 Task: Look for condos for rent.
Action: Mouse moved to (317, 402)
Screenshot: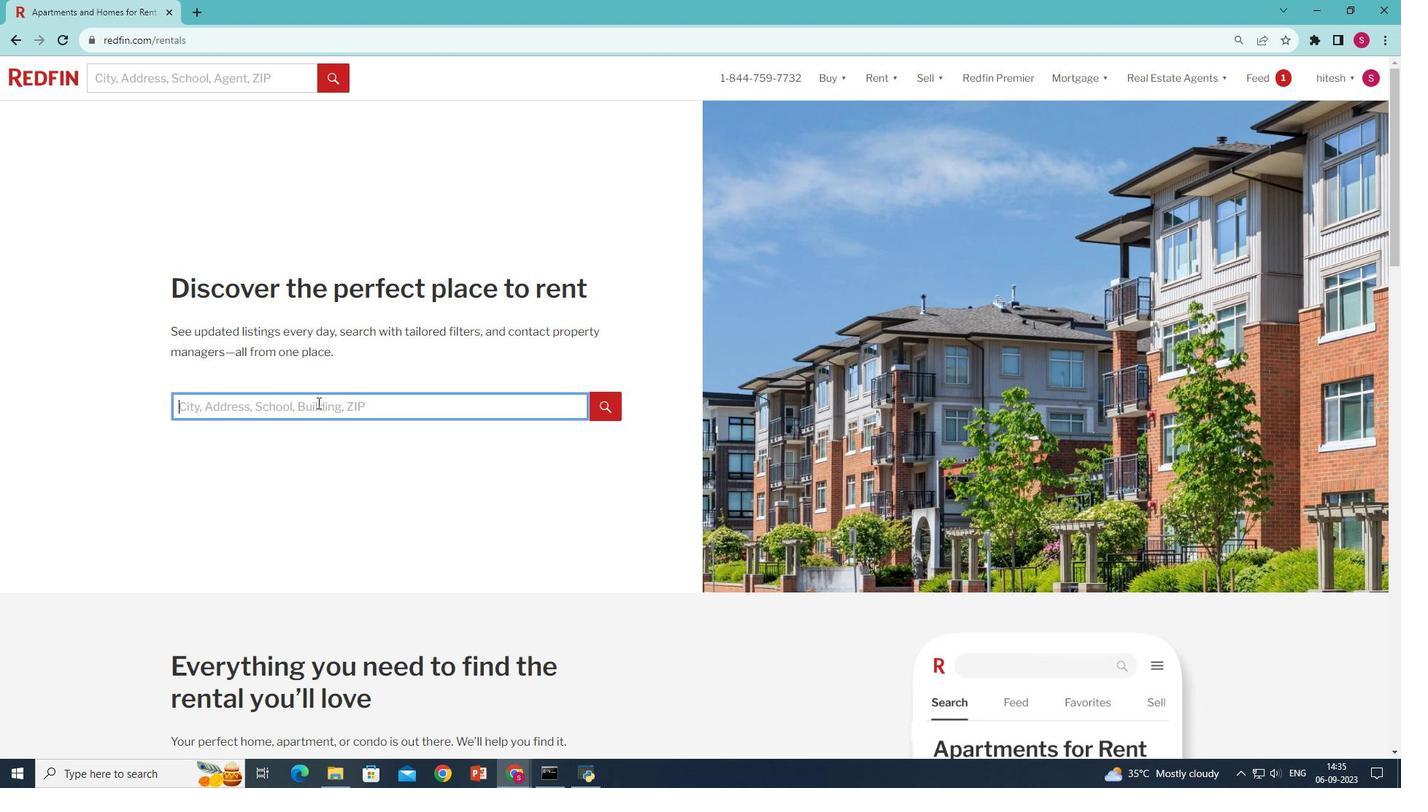 
Action: Mouse pressed left at (317, 402)
Screenshot: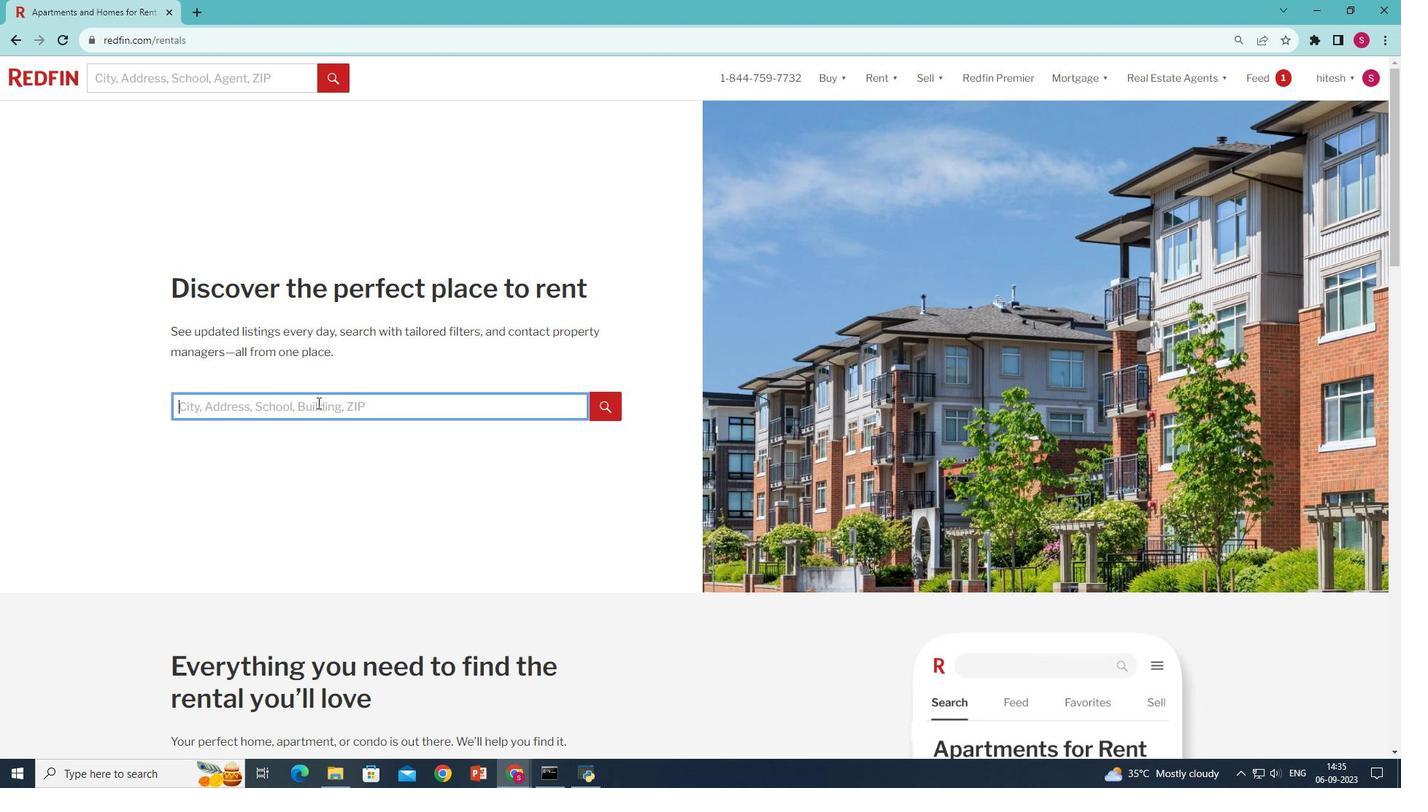 
Action: Key pressed <Key.shift>NE]<Key.backspace><Key.backspace>ew<Key.space><Key.shift>York,<Key.space><Key.shift>NY,<Key.space><Key.shift>USA
Screenshot: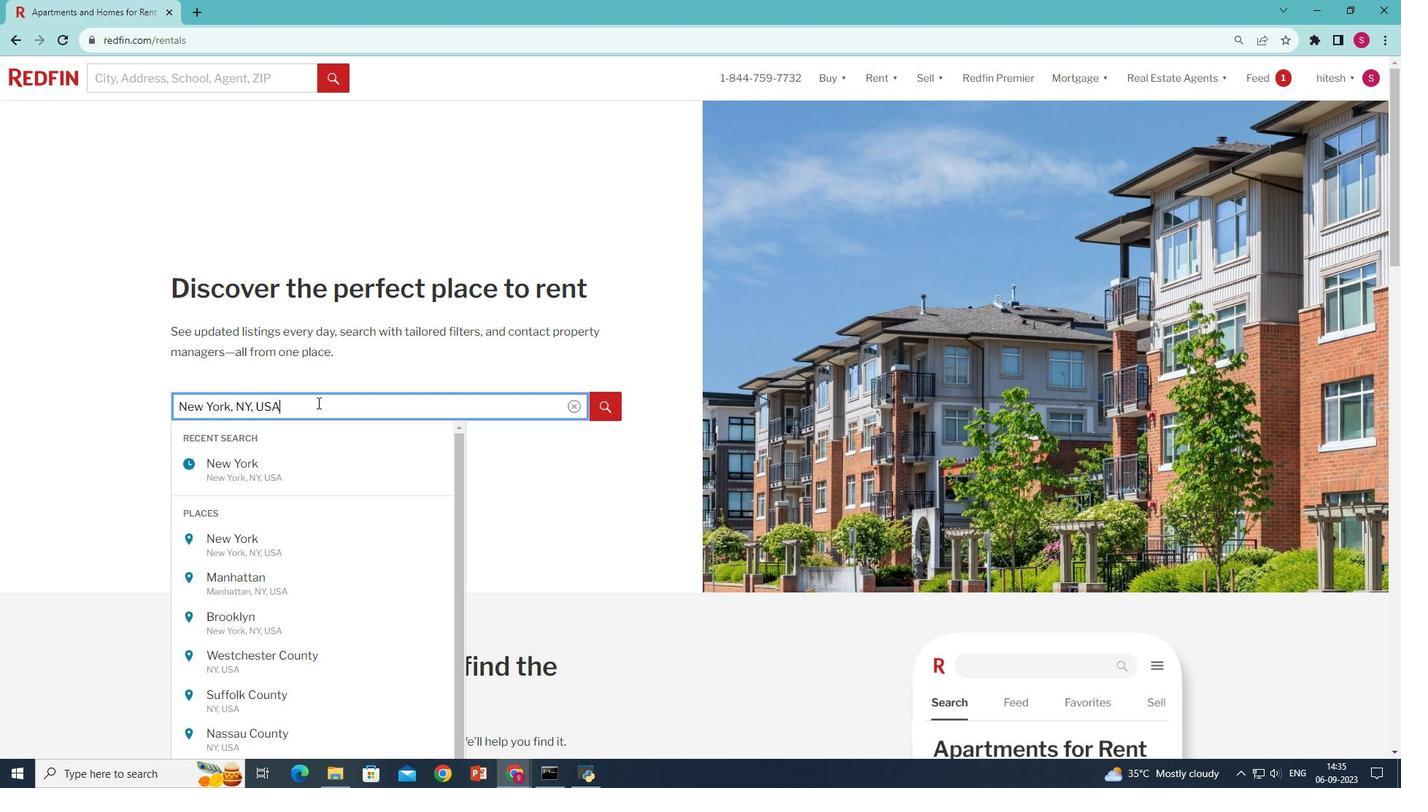 
Action: Mouse moved to (604, 402)
Screenshot: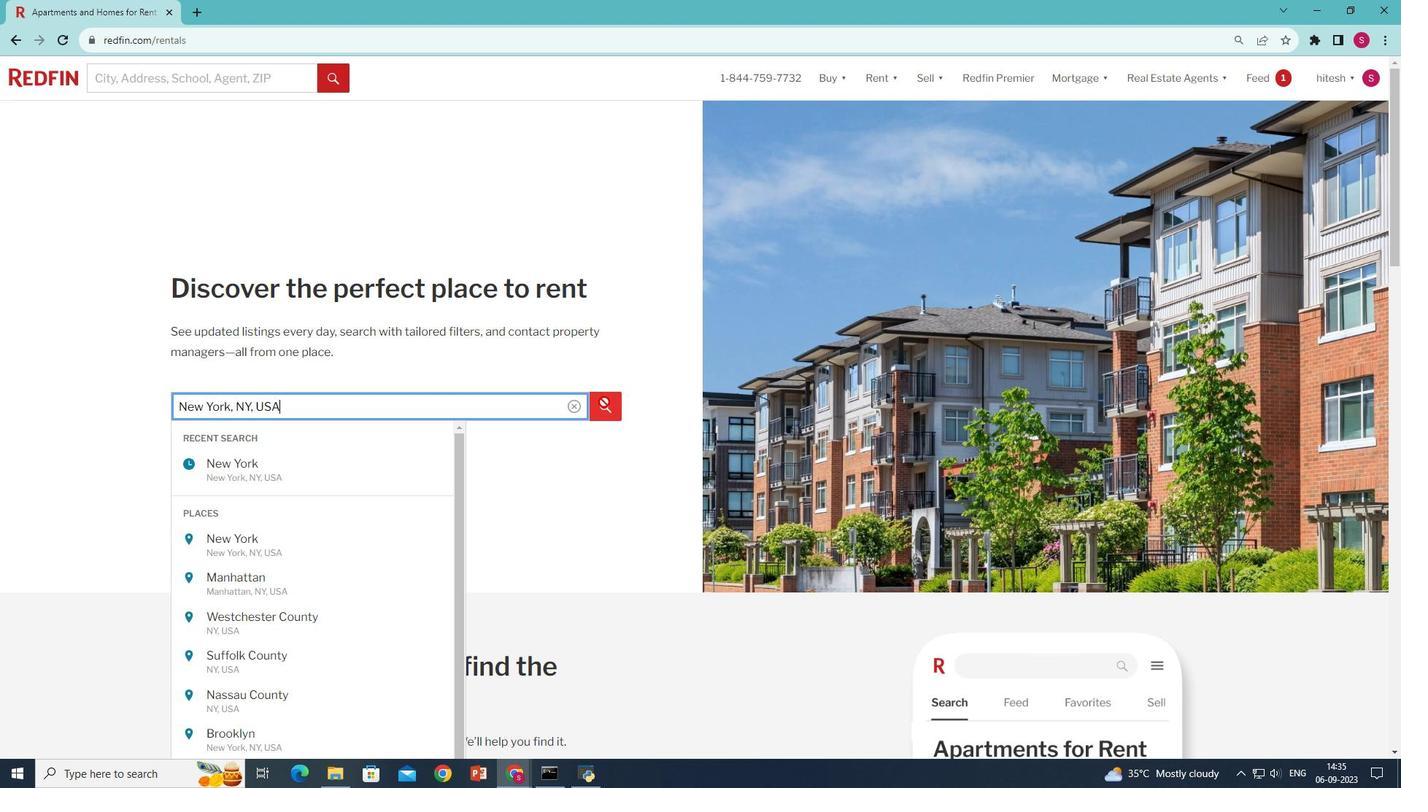 
Action: Mouse pressed left at (604, 402)
Screenshot: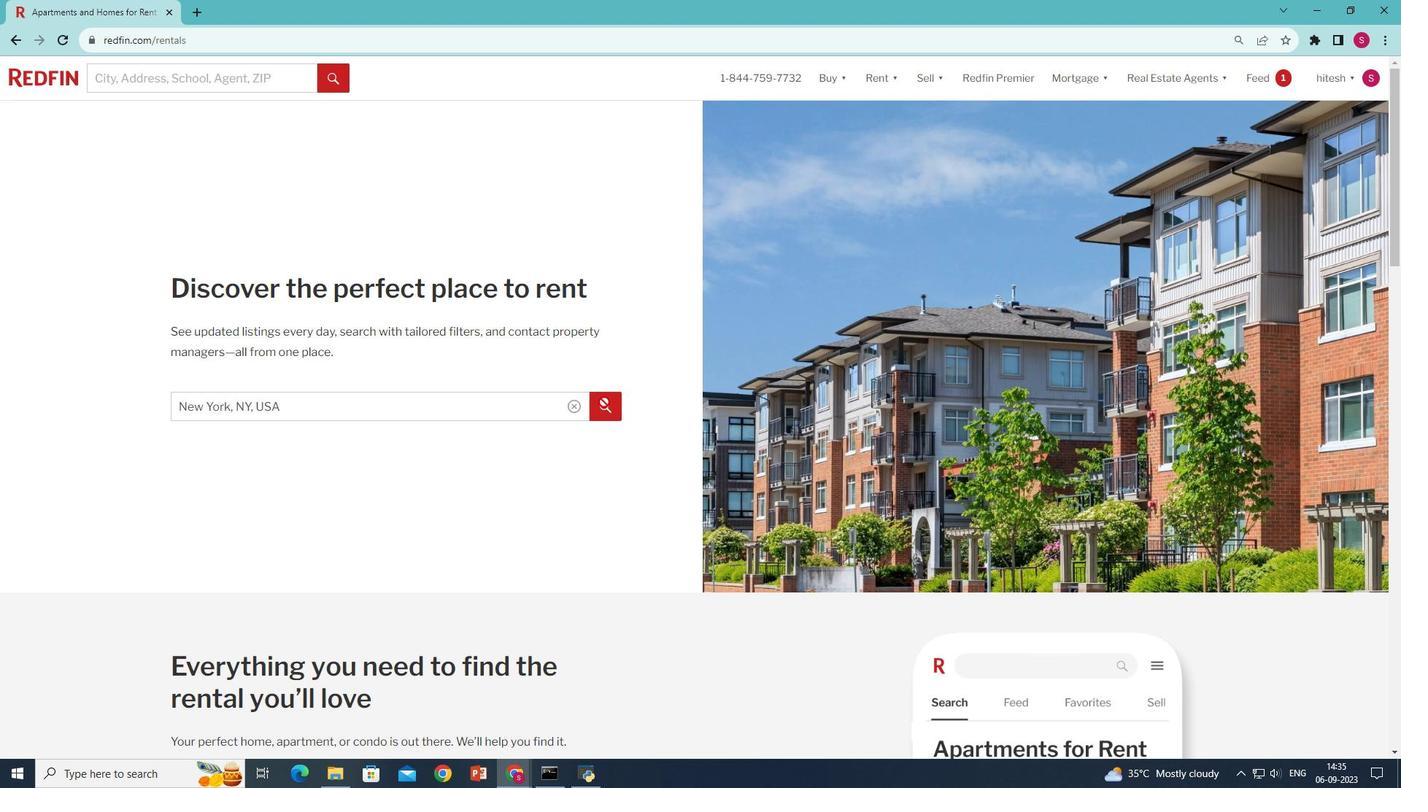 
Action: Mouse moved to (405, 183)
Screenshot: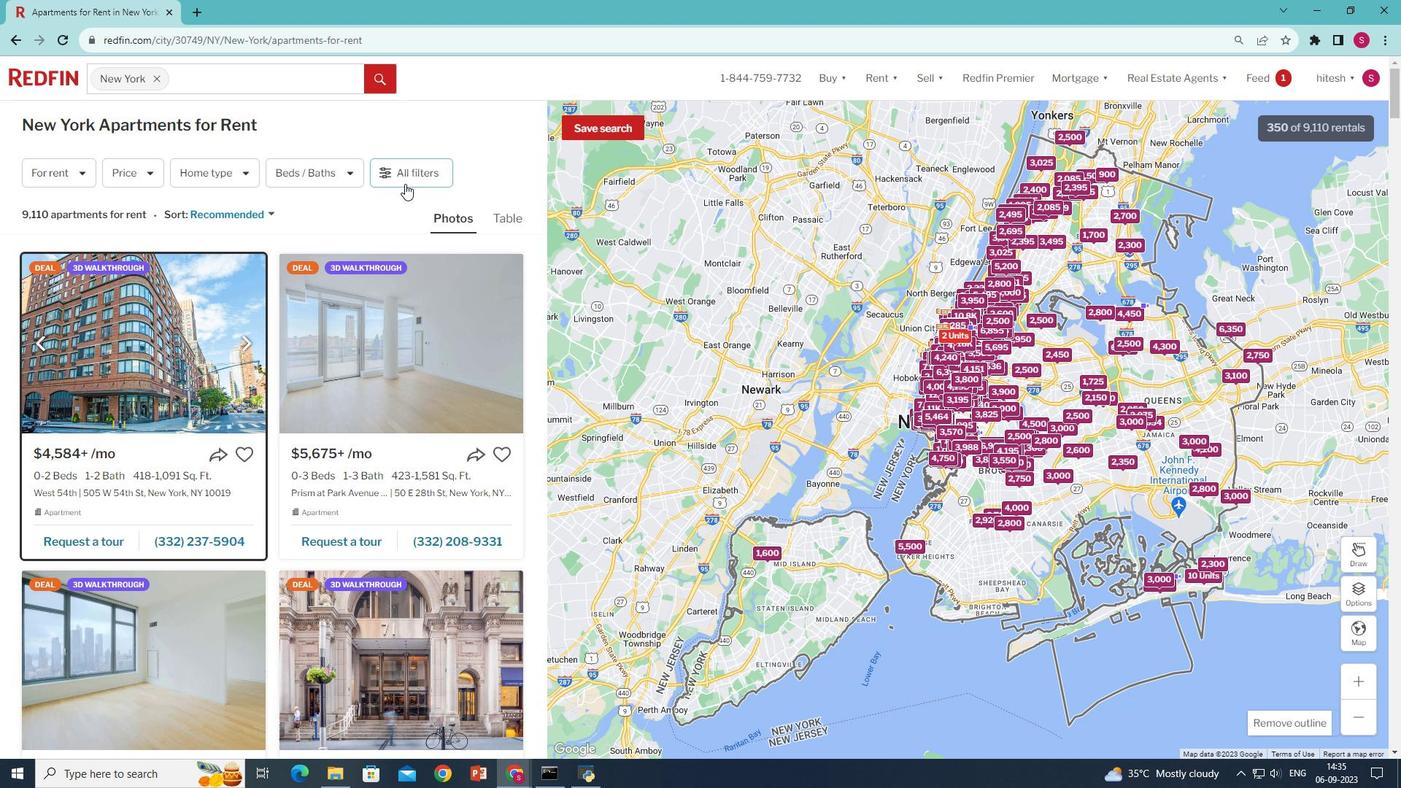 
Action: Mouse pressed left at (405, 183)
Screenshot: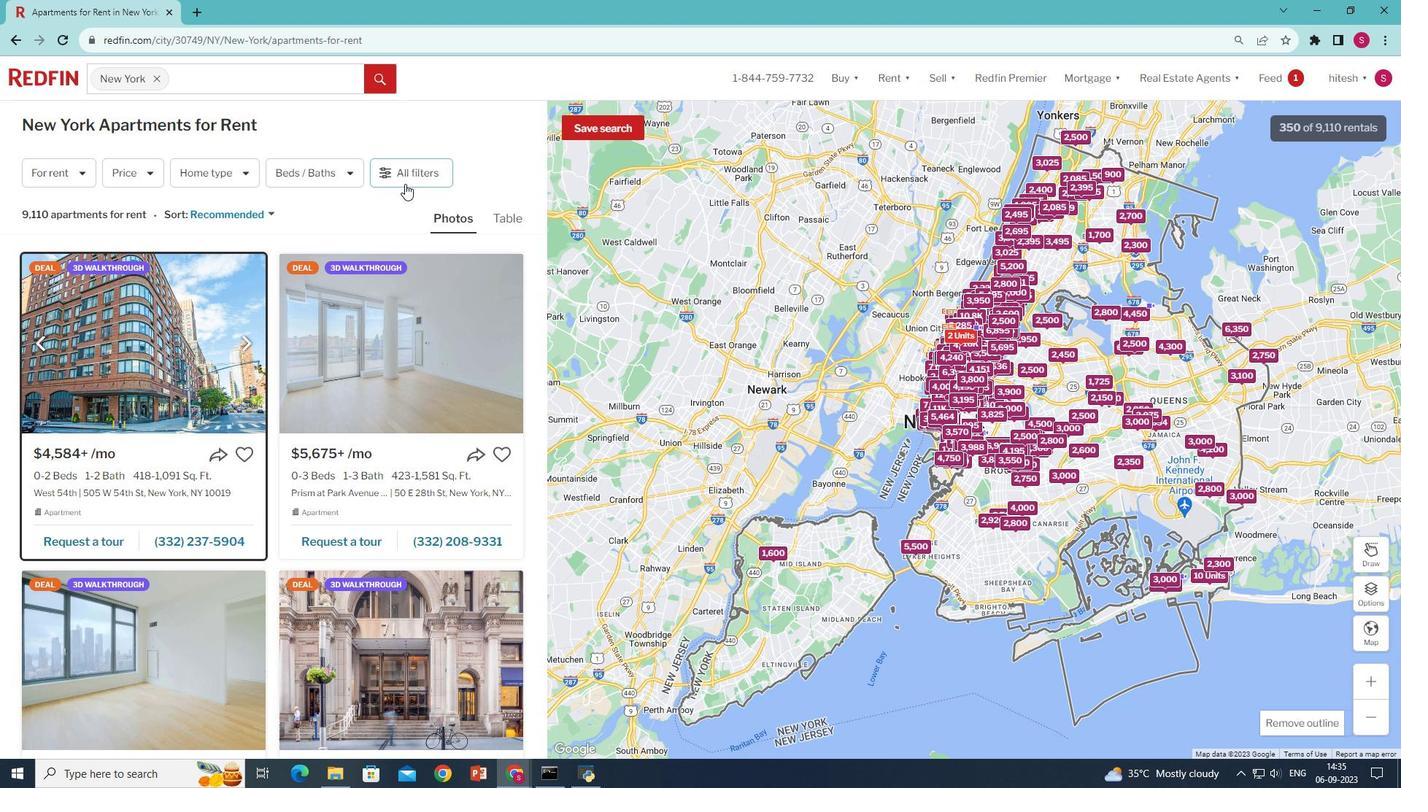
Action: Mouse moved to (326, 486)
Screenshot: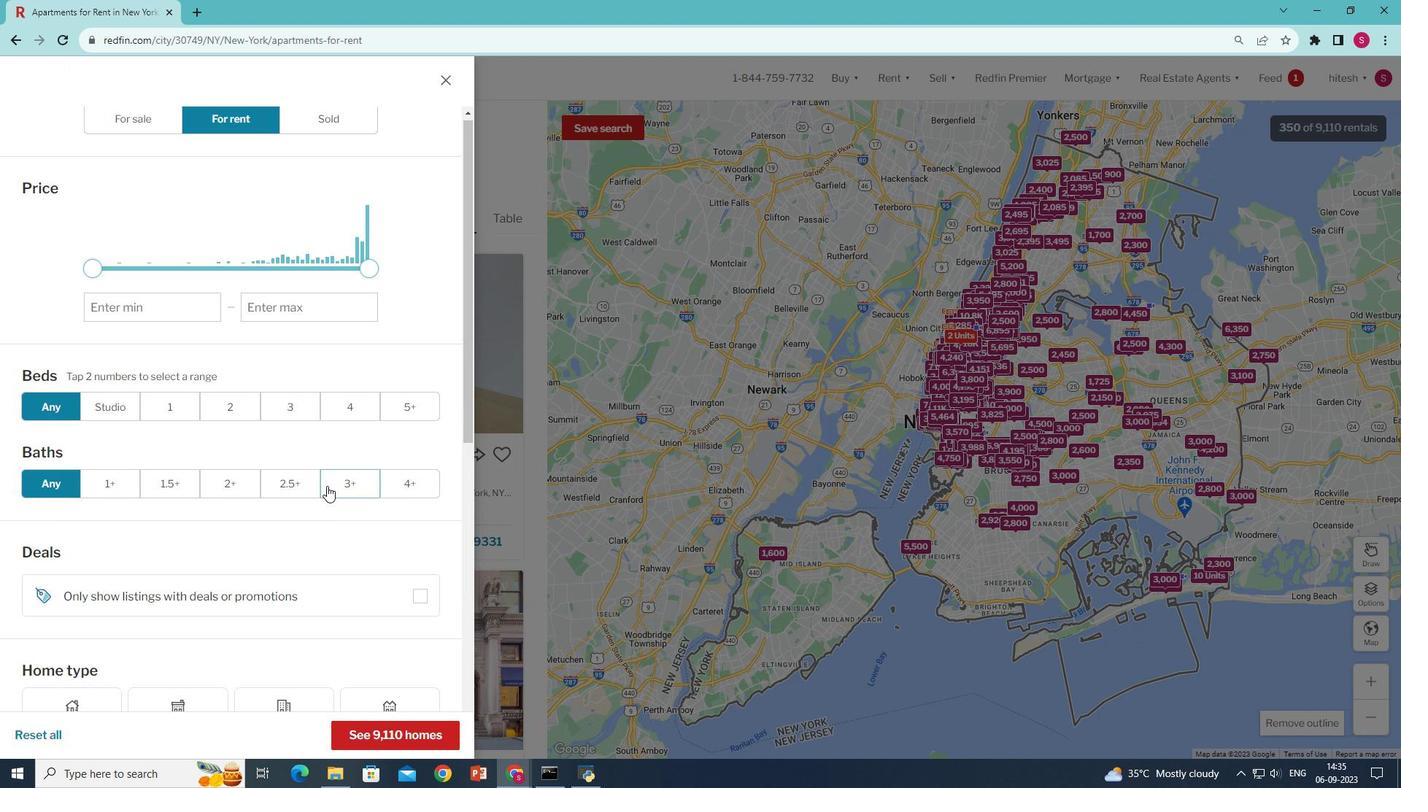 
Action: Mouse scrolled (326, 485) with delta (0, 0)
Screenshot: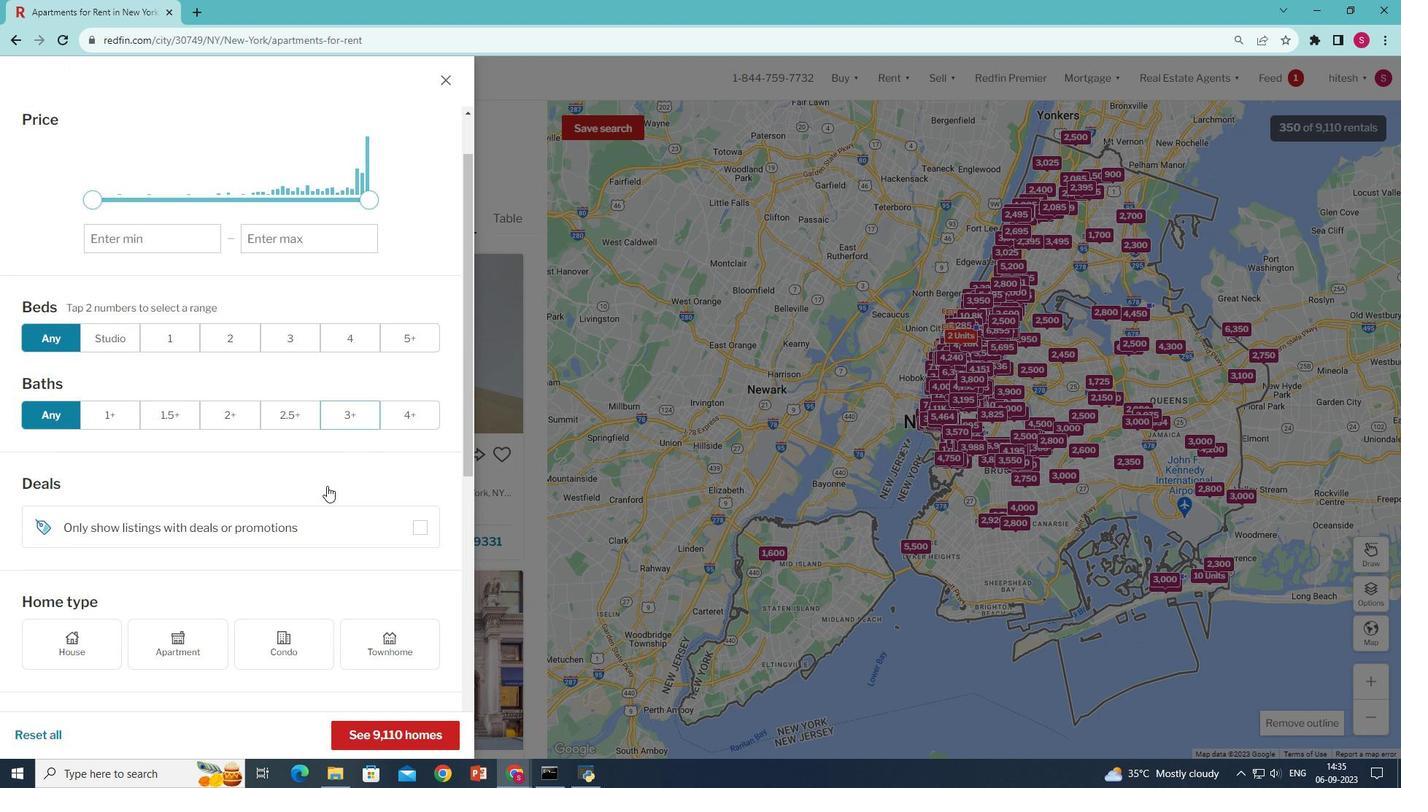
Action: Mouse scrolled (326, 485) with delta (0, 0)
Screenshot: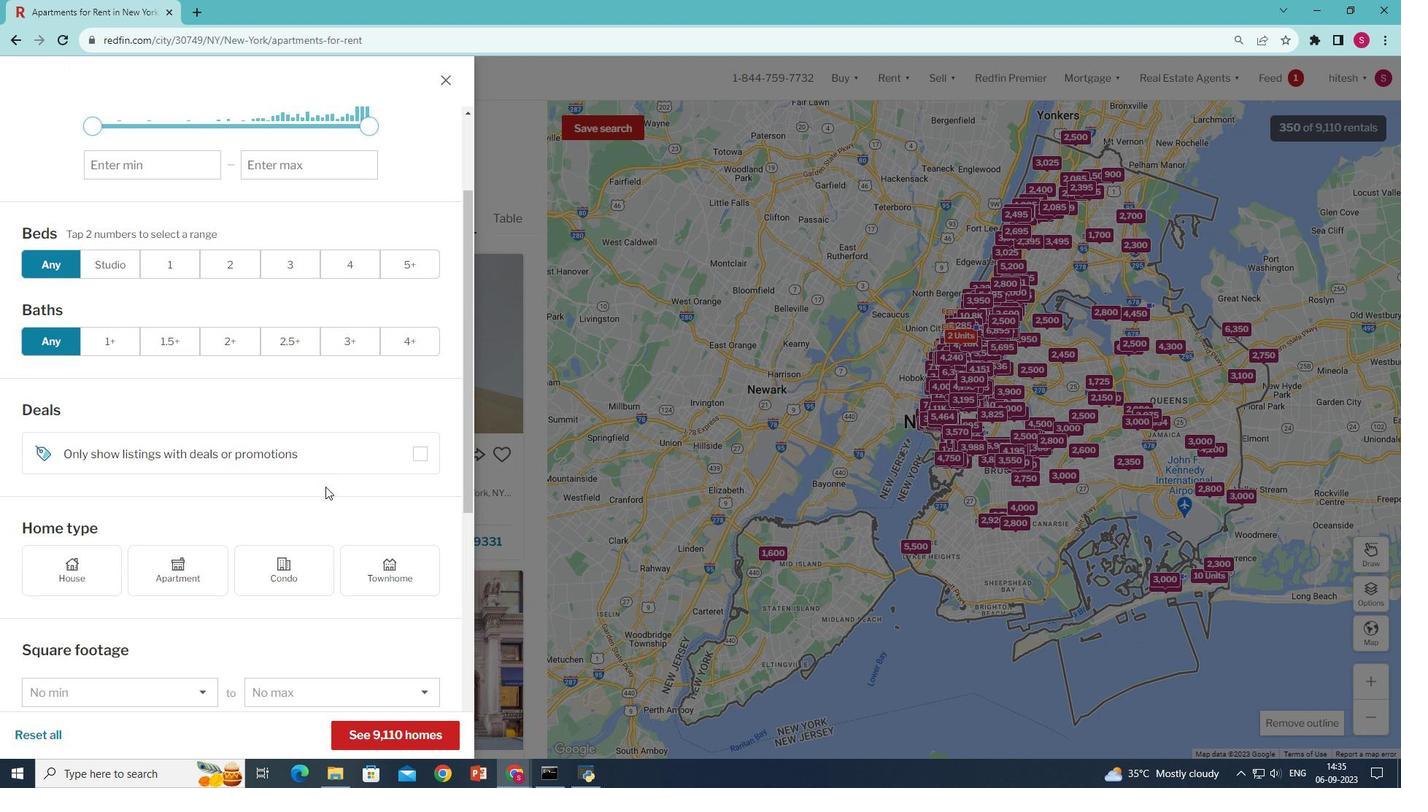 
Action: Mouse moved to (324, 488)
Screenshot: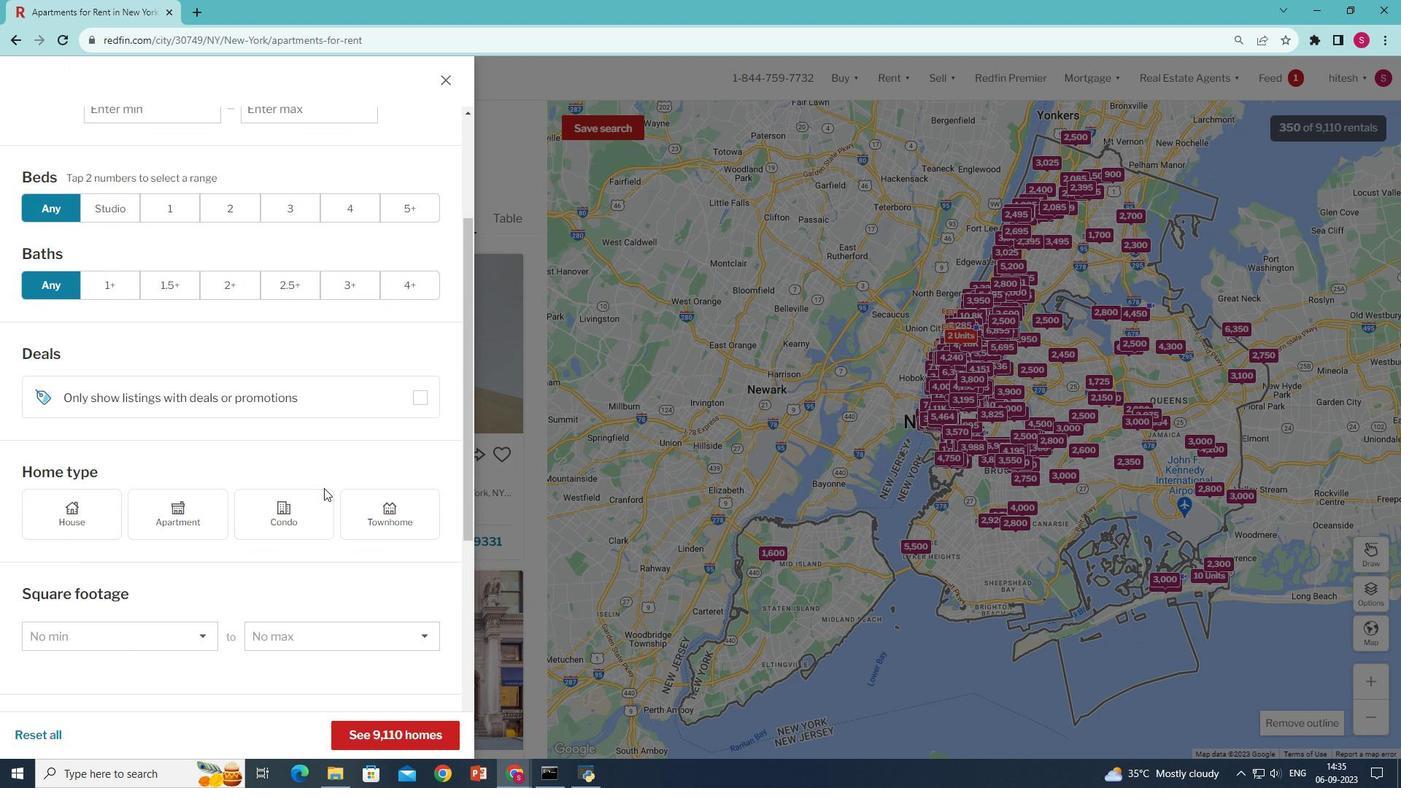 
Action: Mouse scrolled (324, 487) with delta (0, 0)
Screenshot: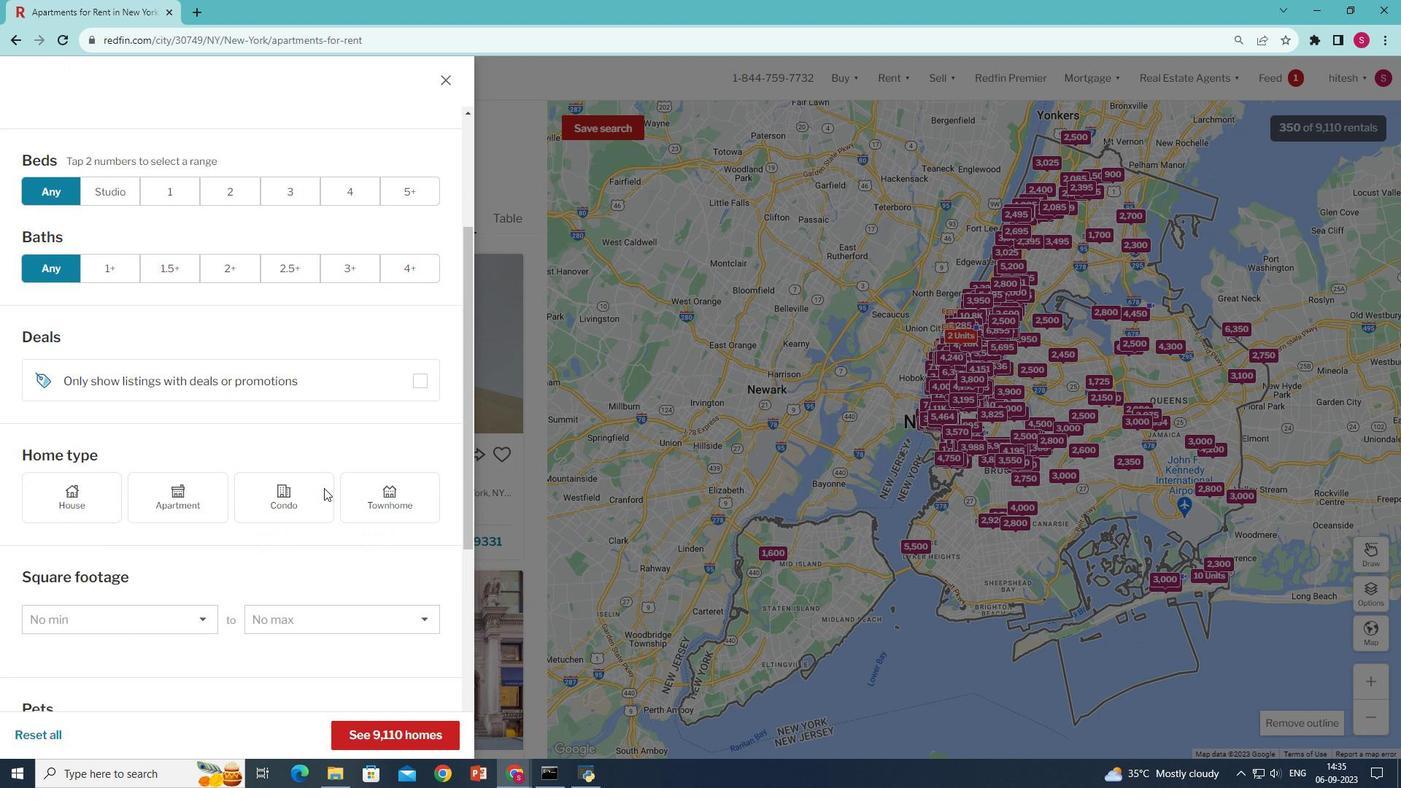 
Action: Mouse moved to (291, 494)
Screenshot: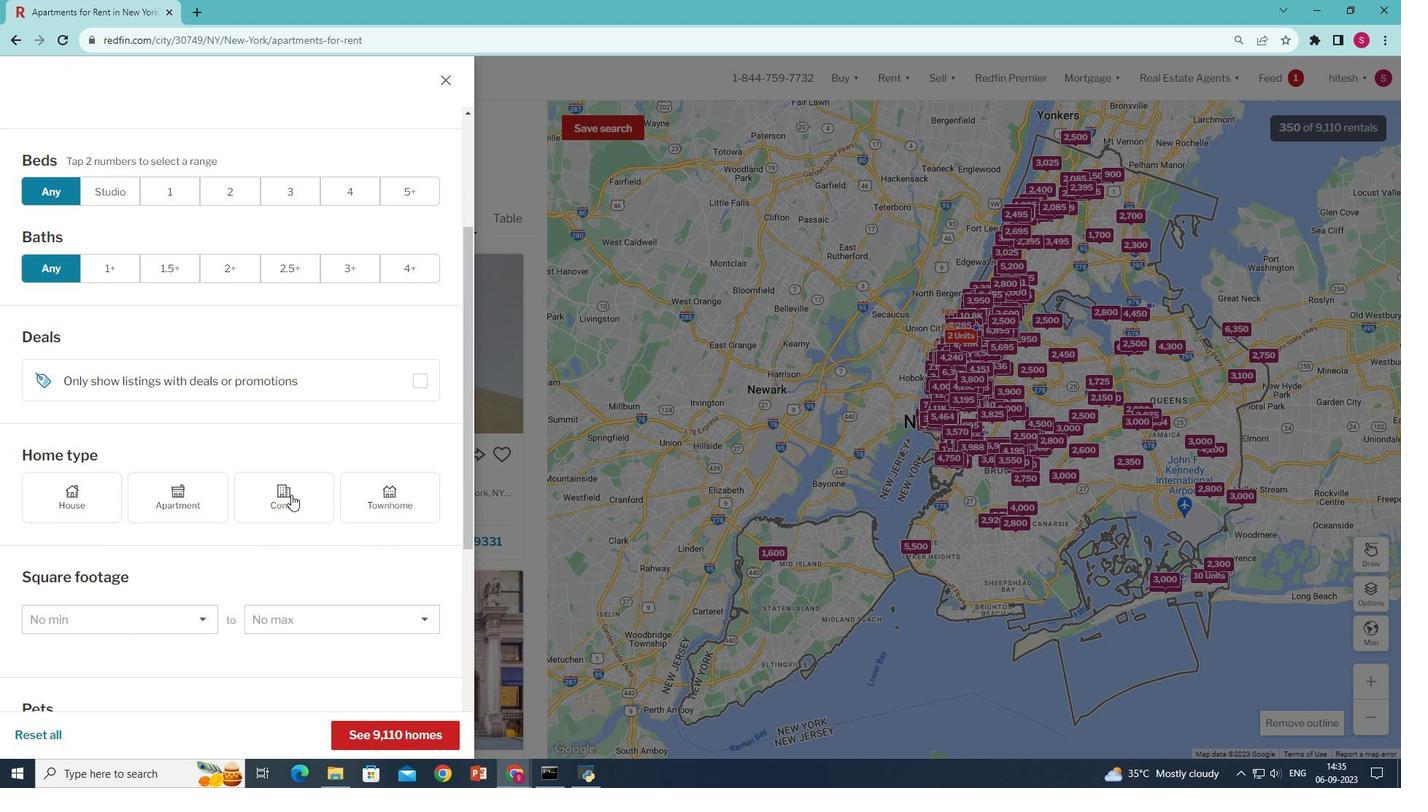 
Action: Mouse pressed left at (291, 494)
Screenshot: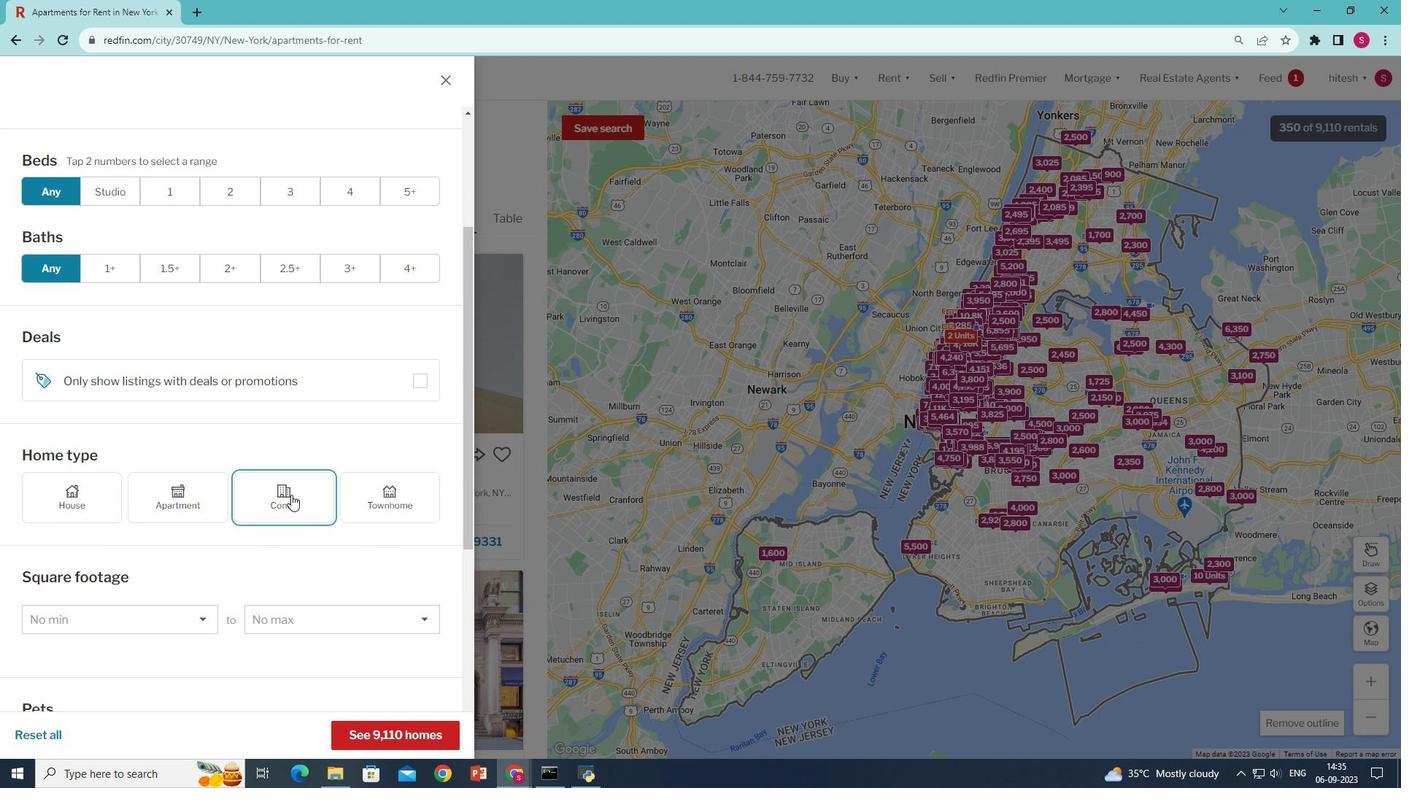 
Action: Mouse moved to (399, 729)
Screenshot: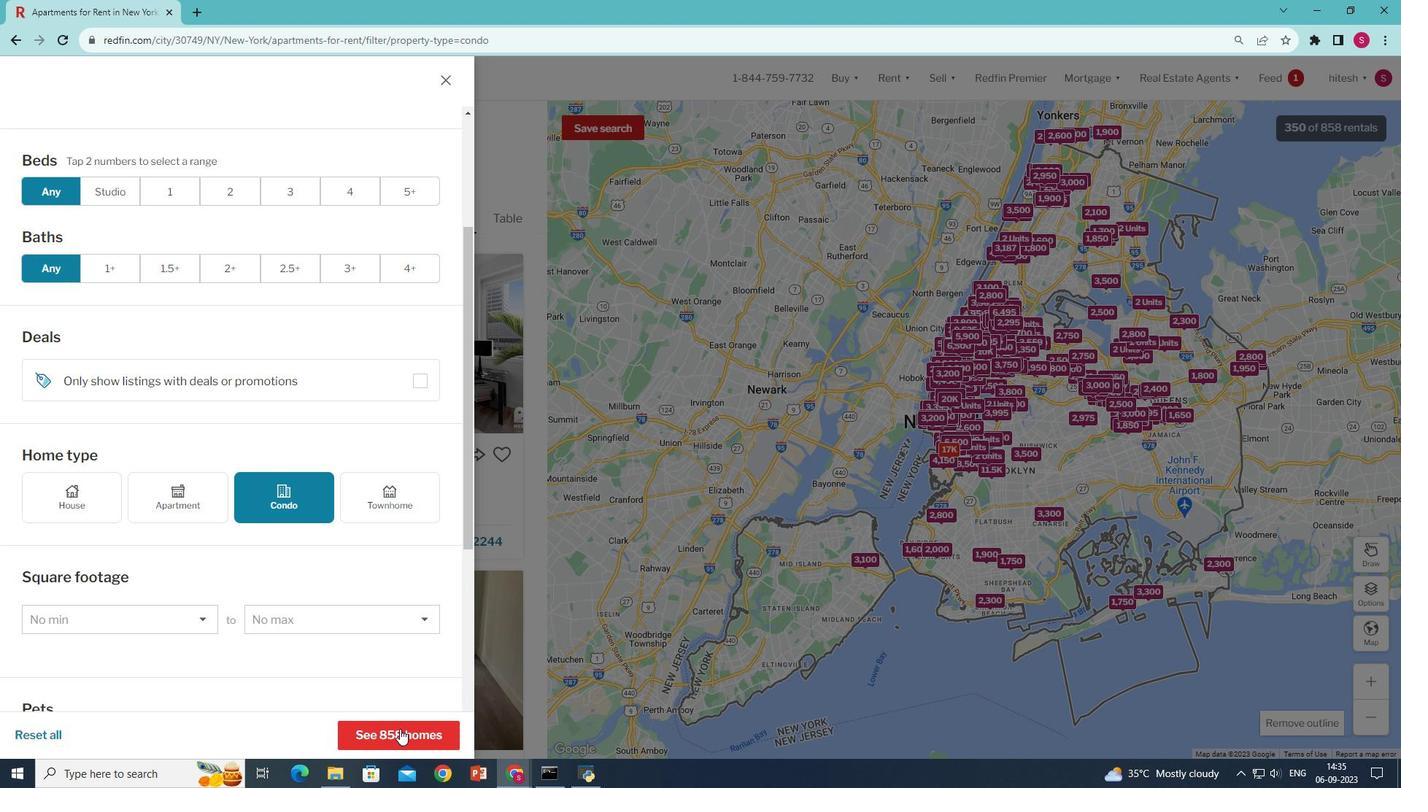 
Action: Mouse pressed left at (399, 729)
Screenshot: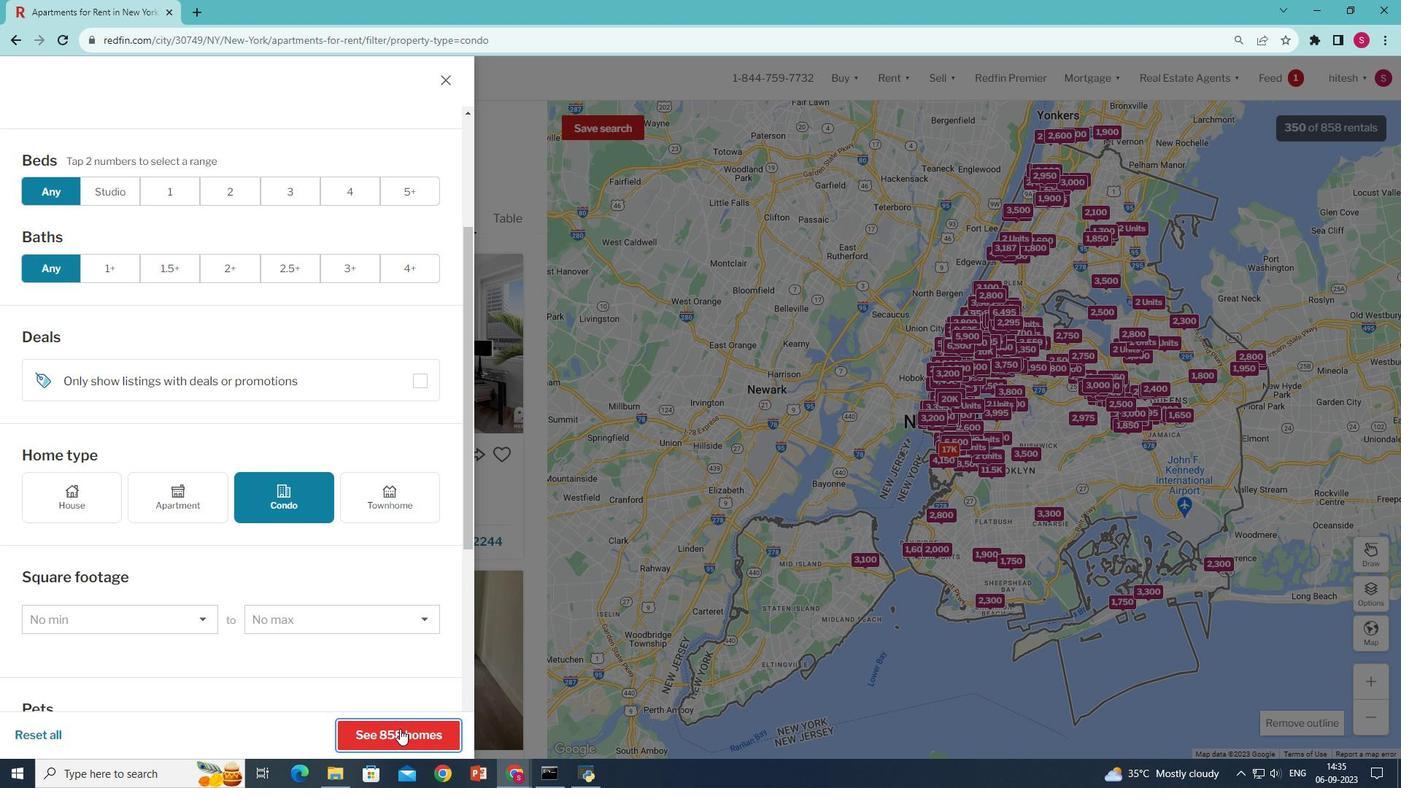 
Action: Mouse moved to (398, 725)
Screenshot: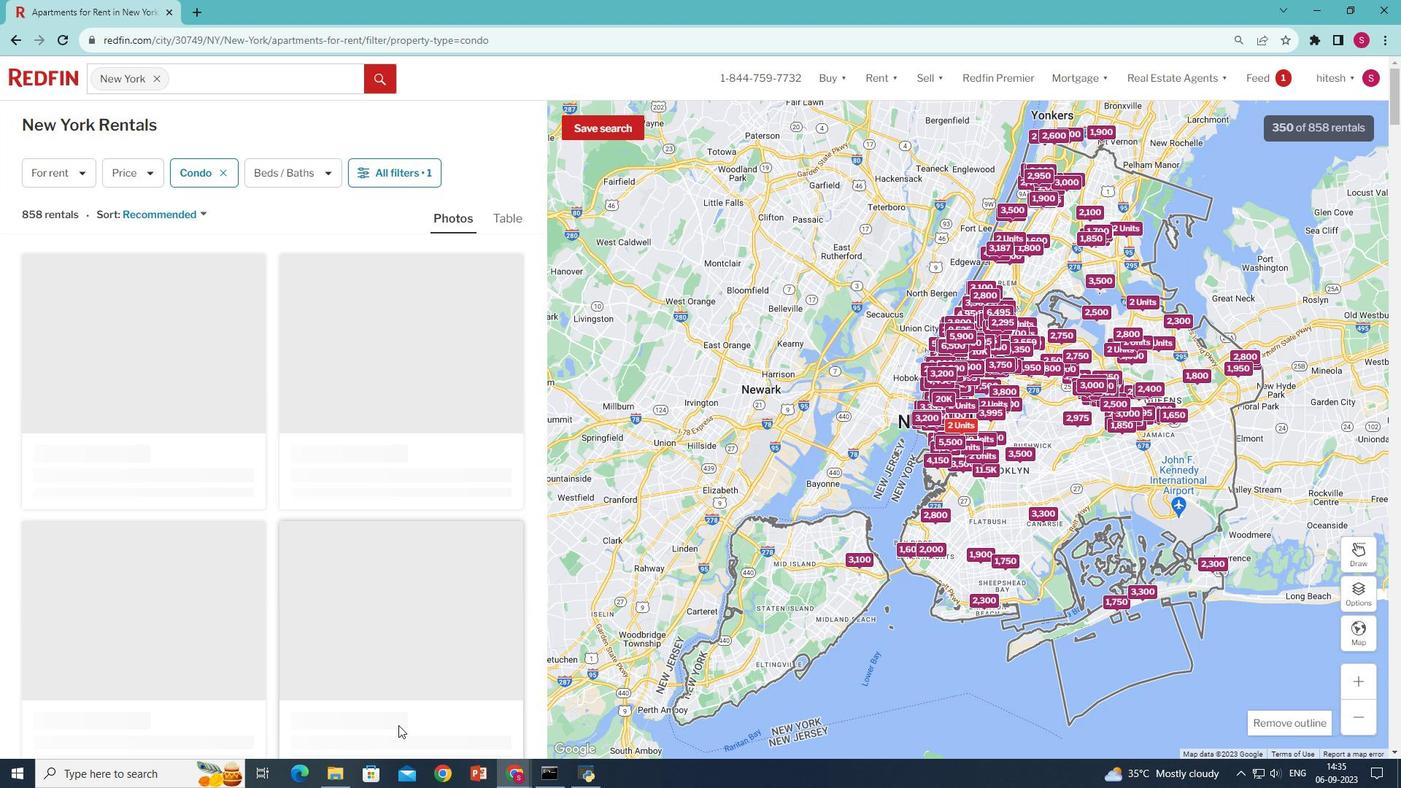 
Action: Mouse scrolled (398, 724) with delta (0, 0)
Screenshot: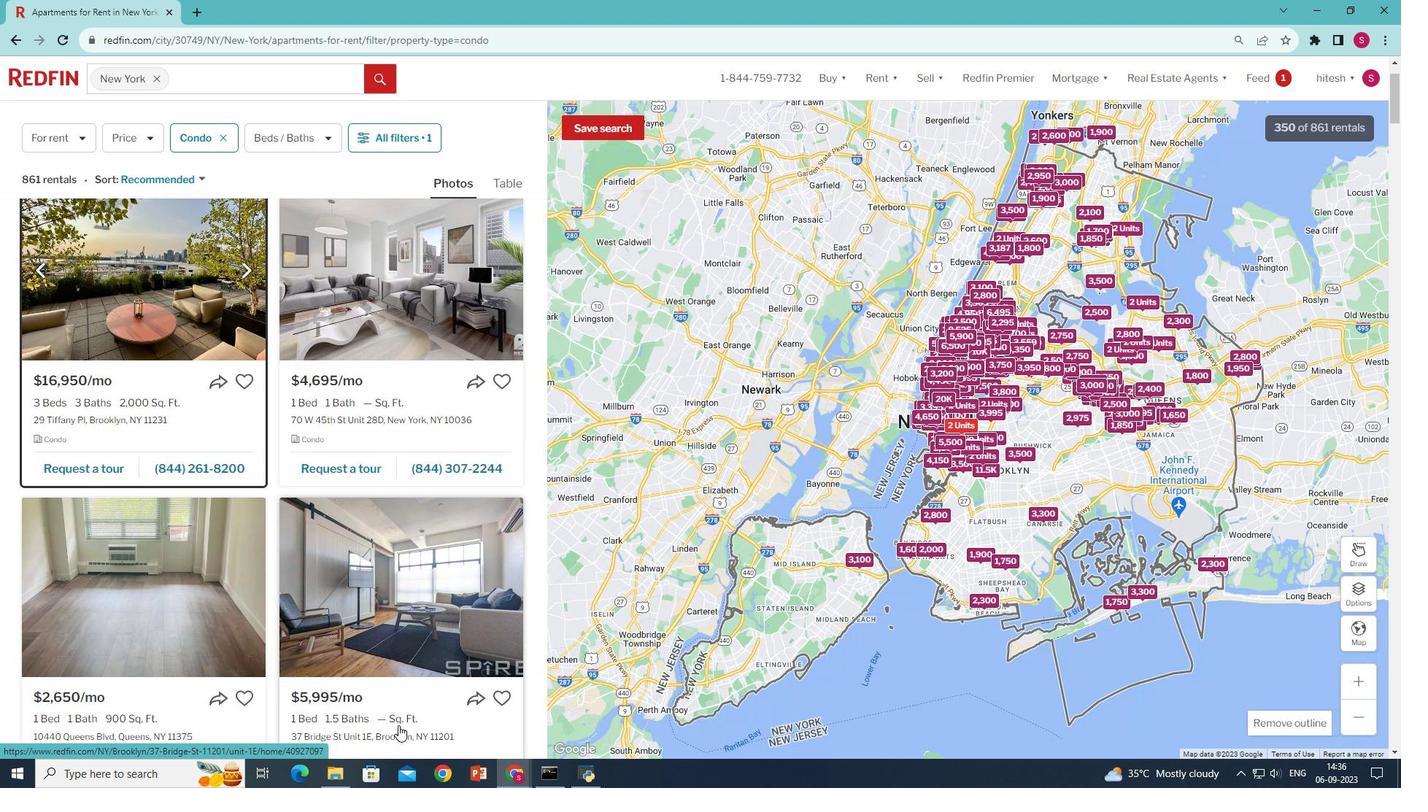 
Action: Mouse scrolled (398, 726) with delta (0, 0)
Screenshot: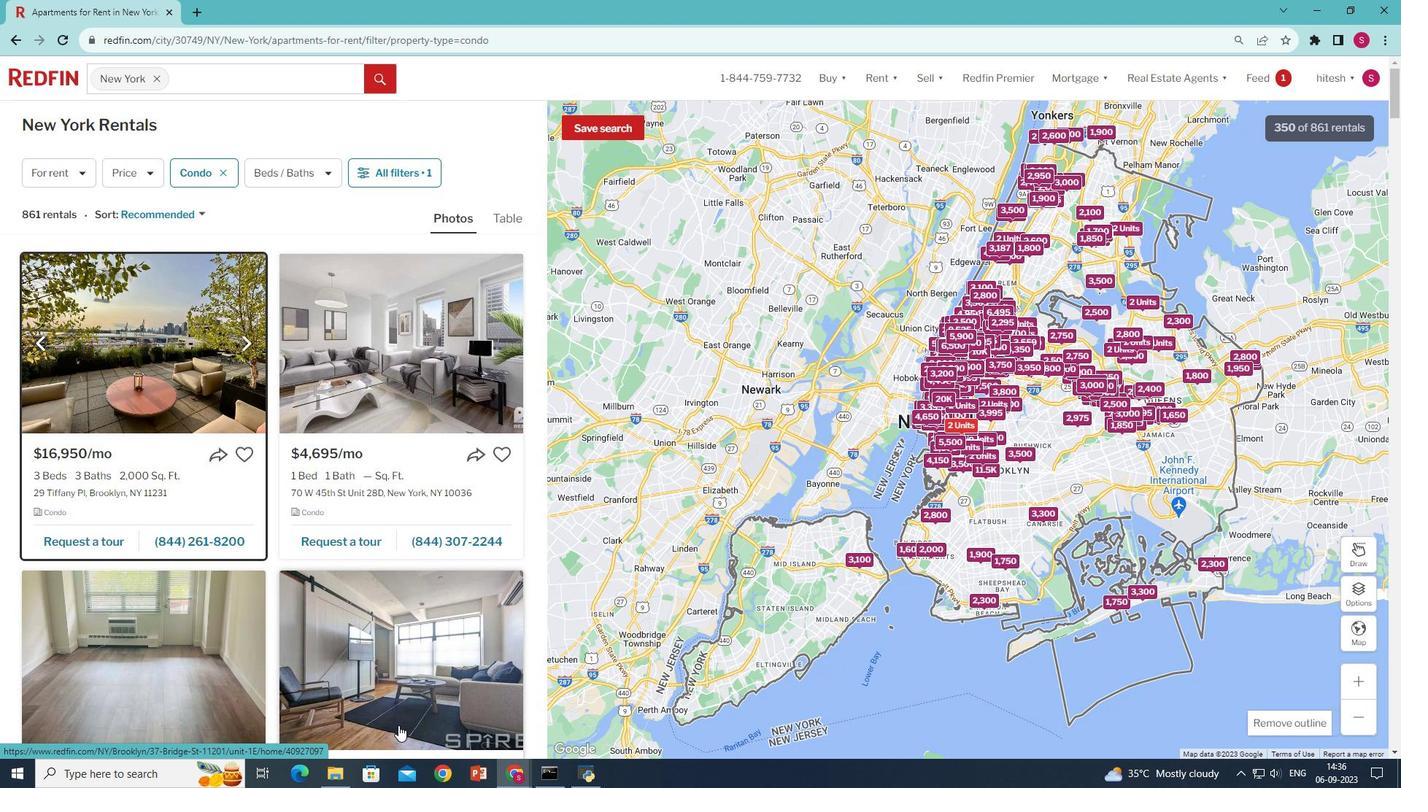 
